 Task: Calculate the distance between national parks in Utah.
Action: Mouse moved to (112, 59)
Screenshot: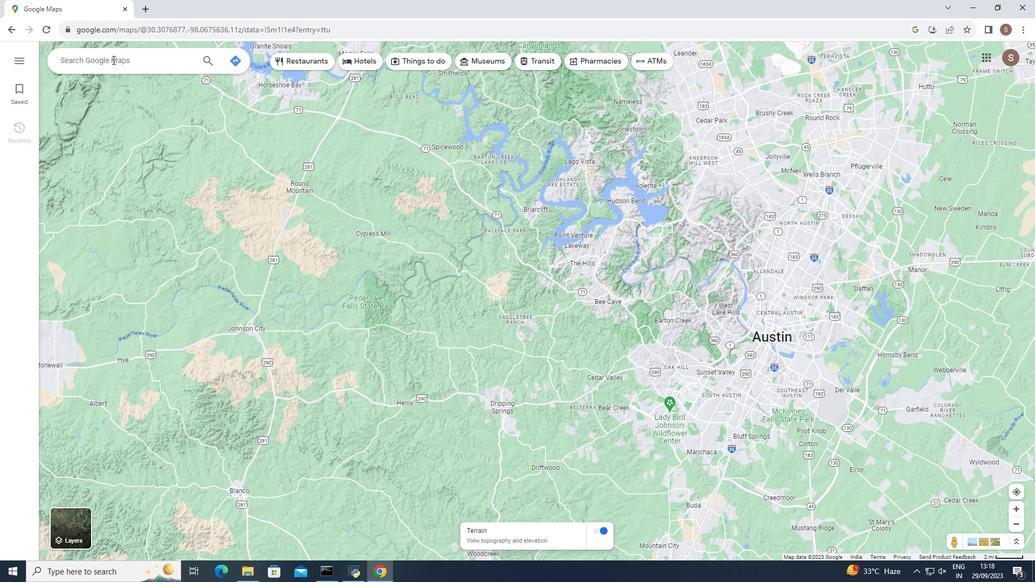 
Action: Mouse pressed left at (112, 59)
Screenshot: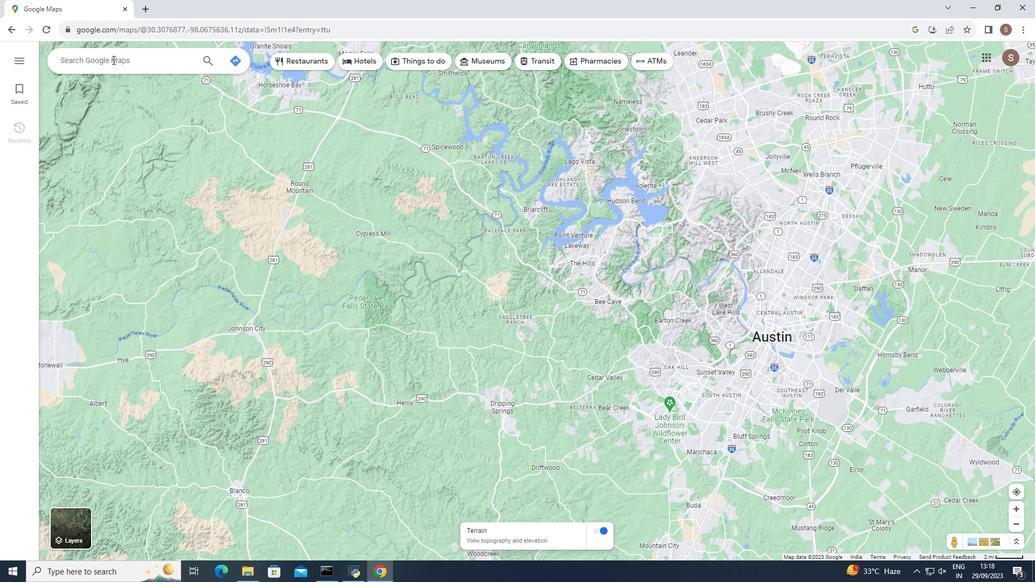 
Action: Key pressed ultan
Screenshot: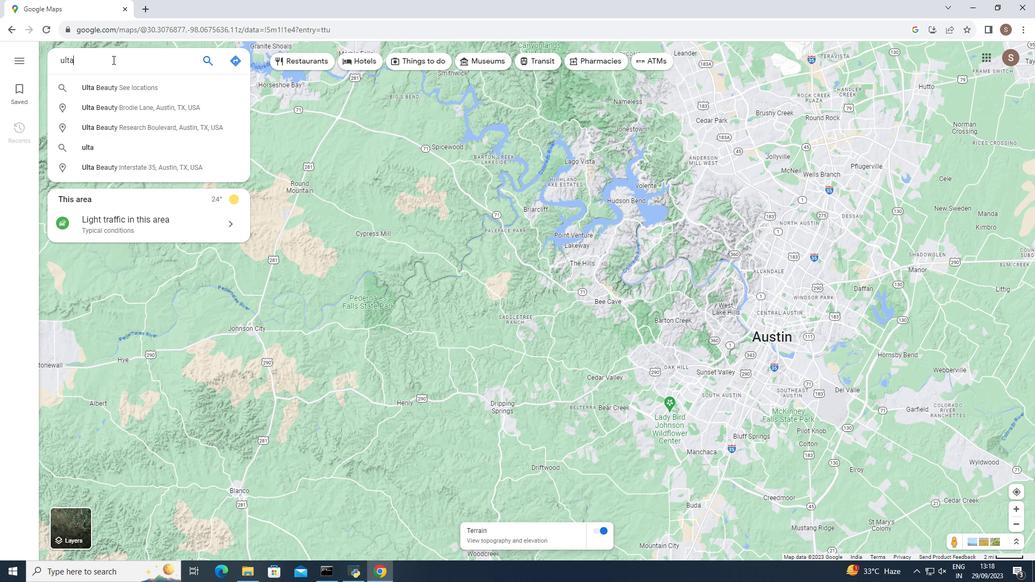
Action: Mouse moved to (111, 85)
Screenshot: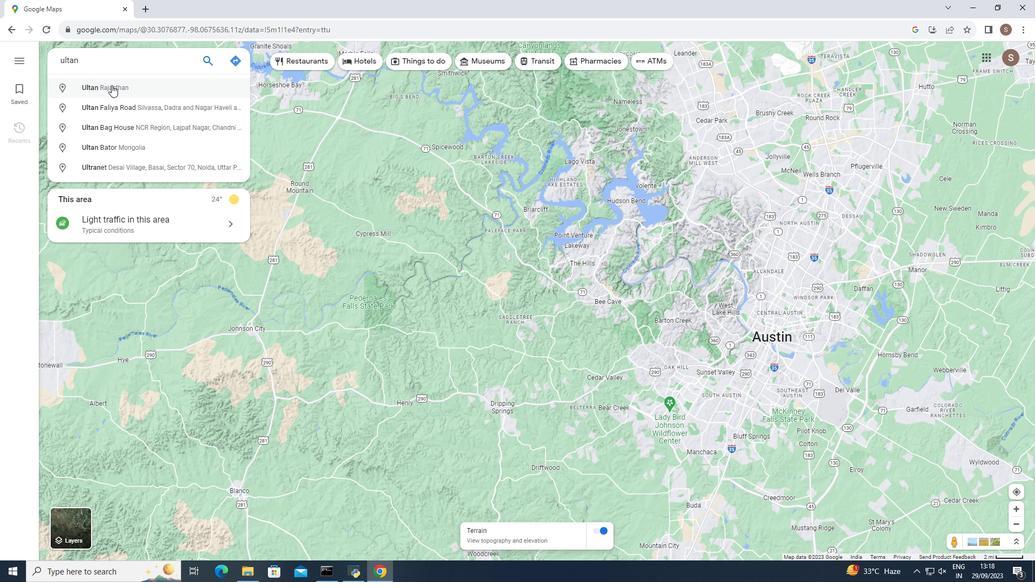 
Action: Mouse pressed left at (111, 85)
Screenshot: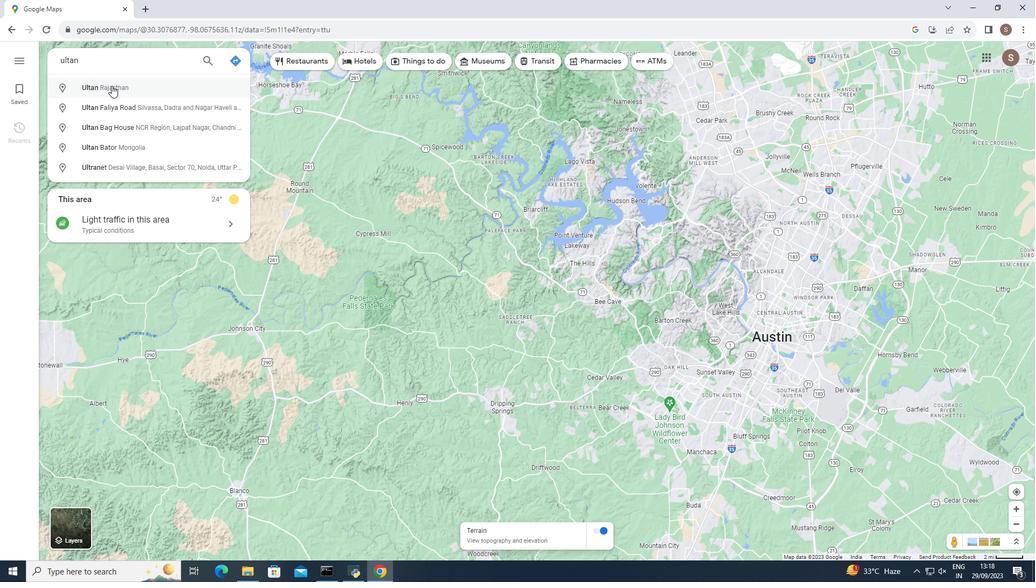 
Action: Mouse moved to (76, 249)
Screenshot: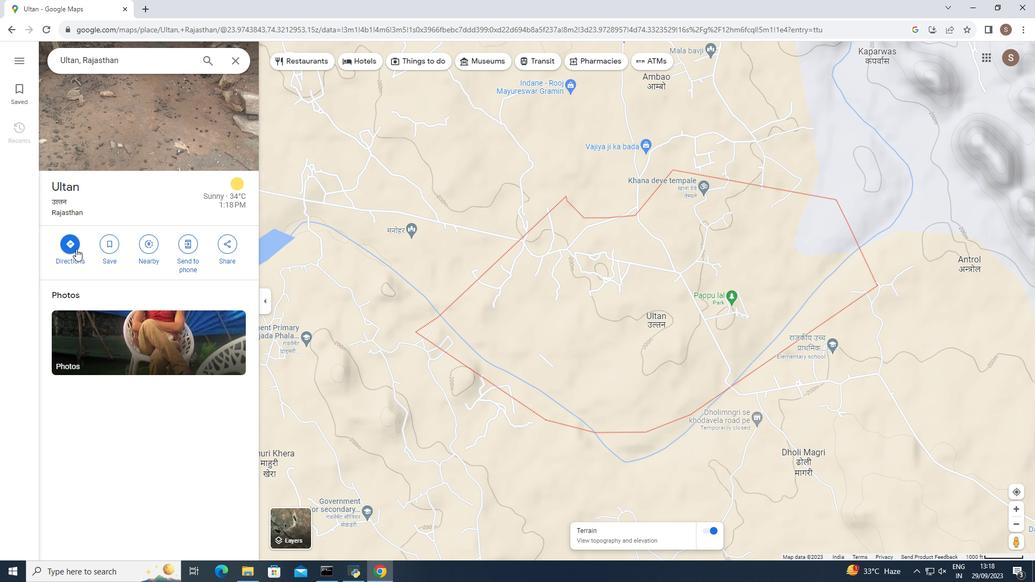 
Action: Mouse pressed left at (76, 249)
Screenshot: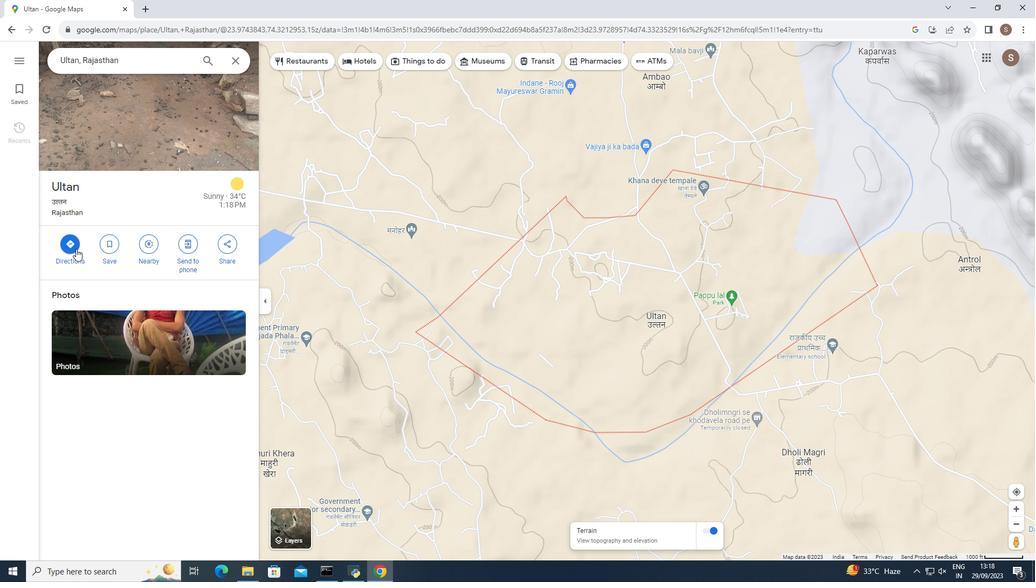 
Action: Mouse moved to (93, 92)
Screenshot: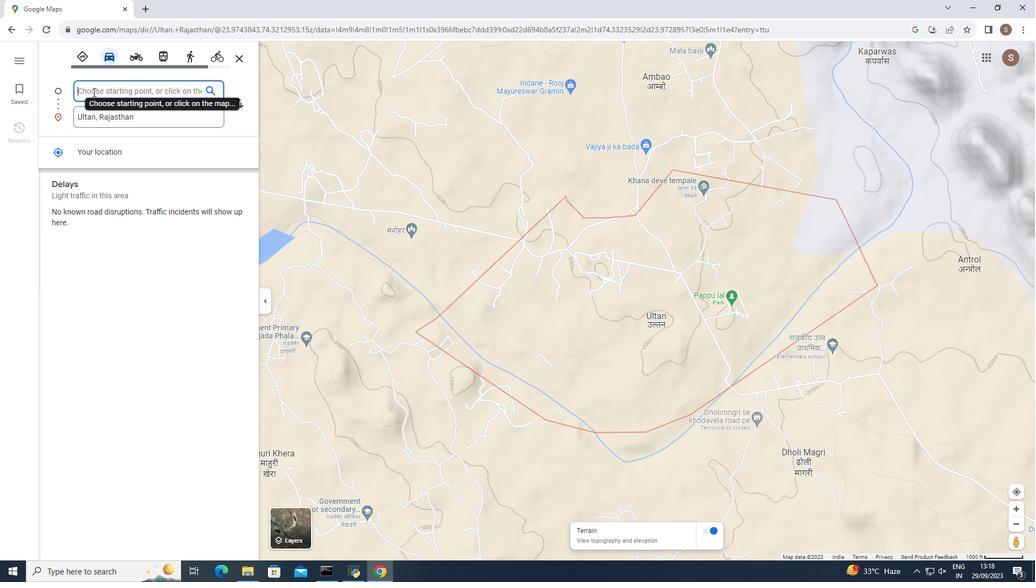 
Action: Mouse pressed left at (93, 92)
Screenshot: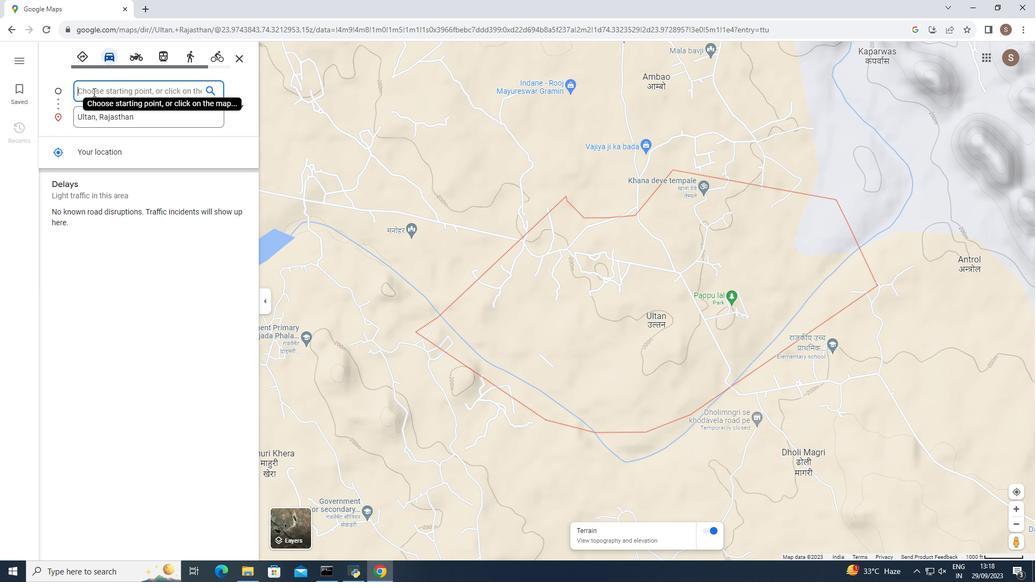 
Action: Key pressed national<Key.space>park
Screenshot: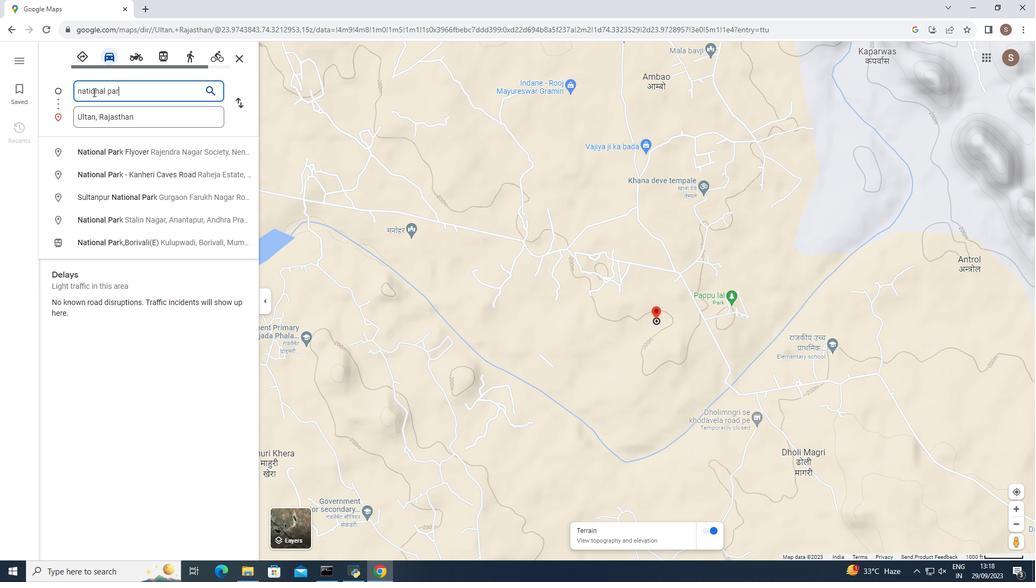 
Action: Mouse moved to (208, 88)
Screenshot: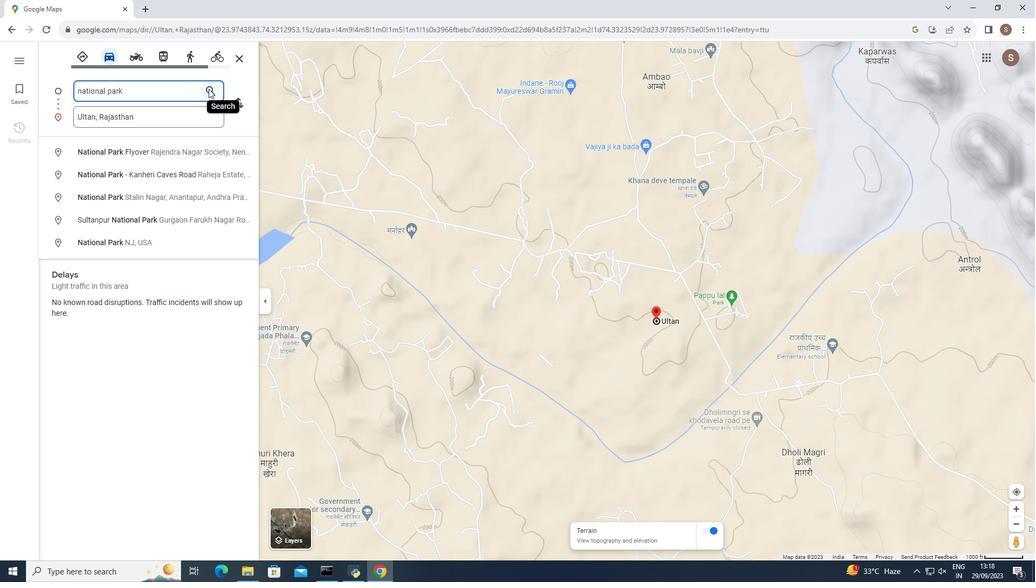
Action: Mouse pressed left at (208, 88)
Screenshot: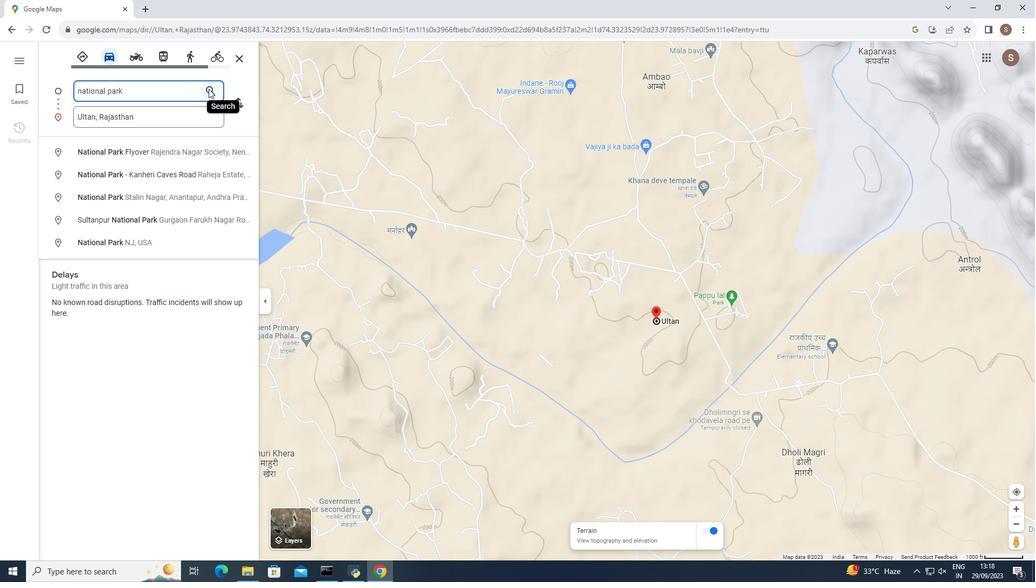 
Action: Mouse moved to (563, 304)
Screenshot: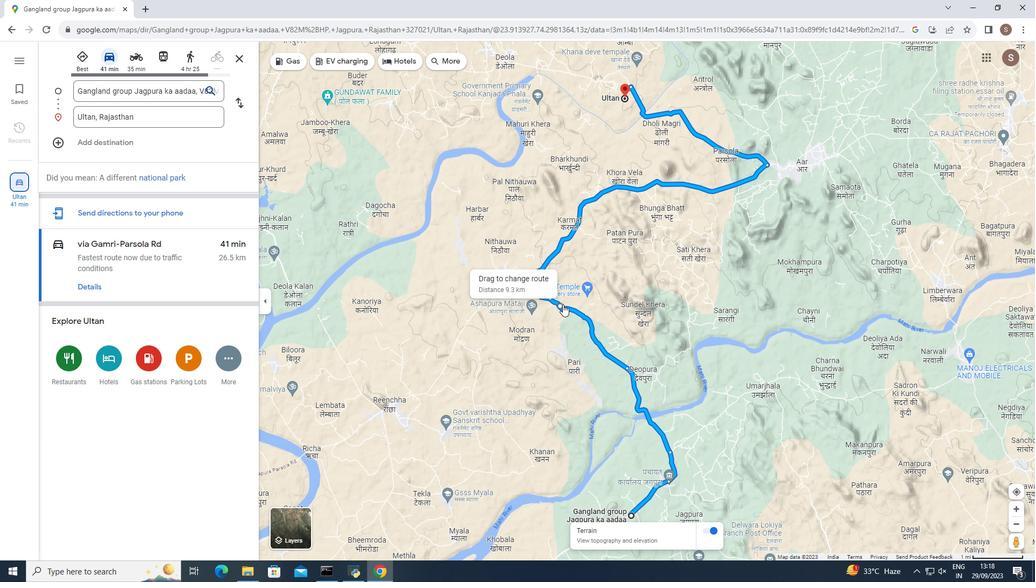 
